 Task: Create New Customer with Customer Name: Sushi Kadan, Billing Address Line1: 2096 Pike Street, Billing Address Line2:  San Diego, Billing Address Line3:  California 92126
Action: Mouse pressed left at (187, 42)
Screenshot: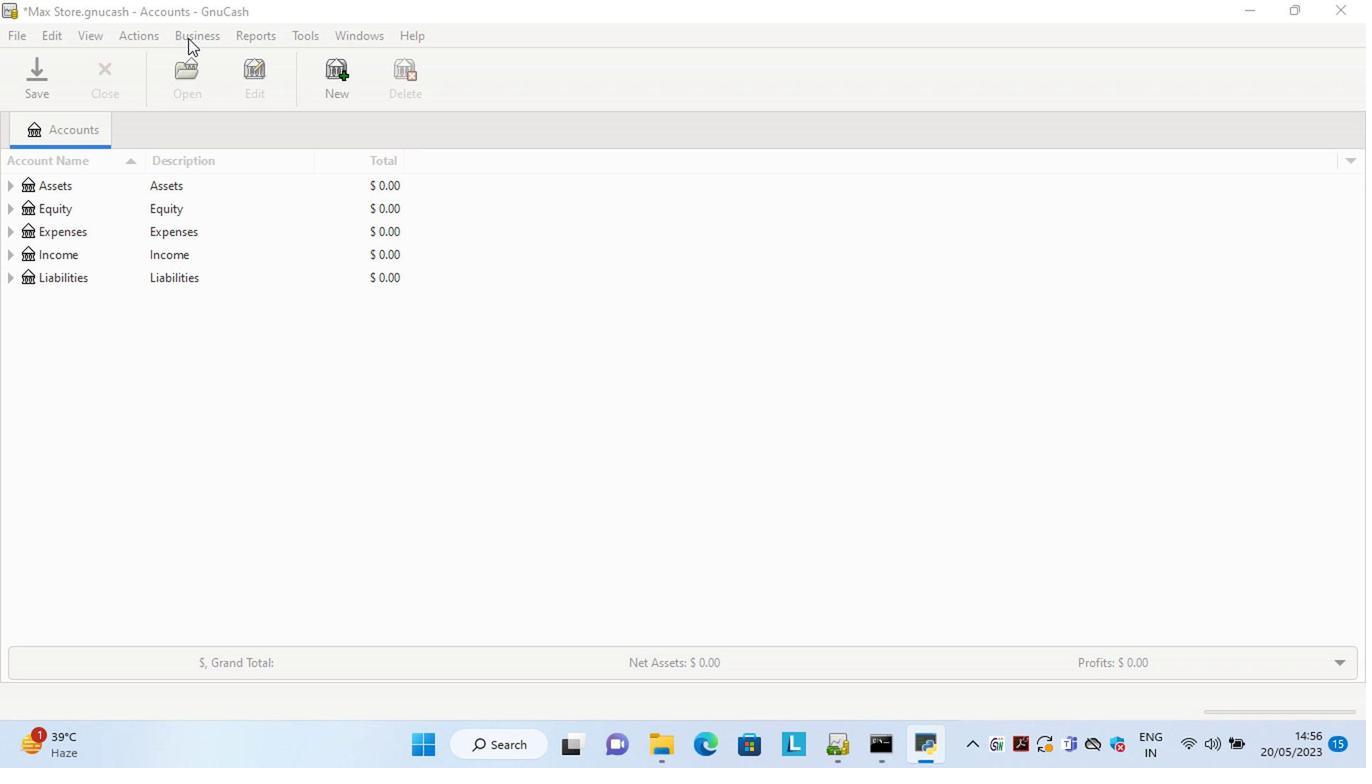 
Action: Mouse moved to (421, 95)
Screenshot: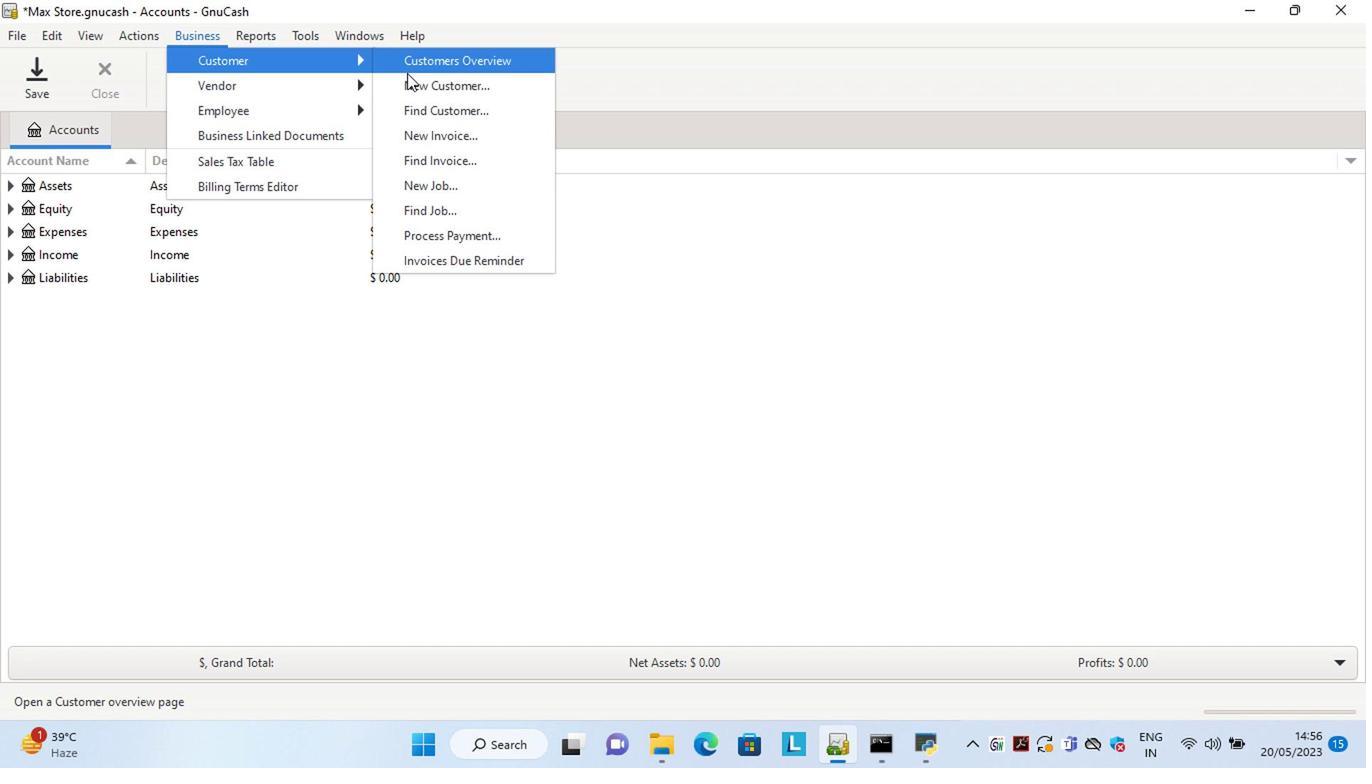 
Action: Mouse pressed left at (421, 95)
Screenshot: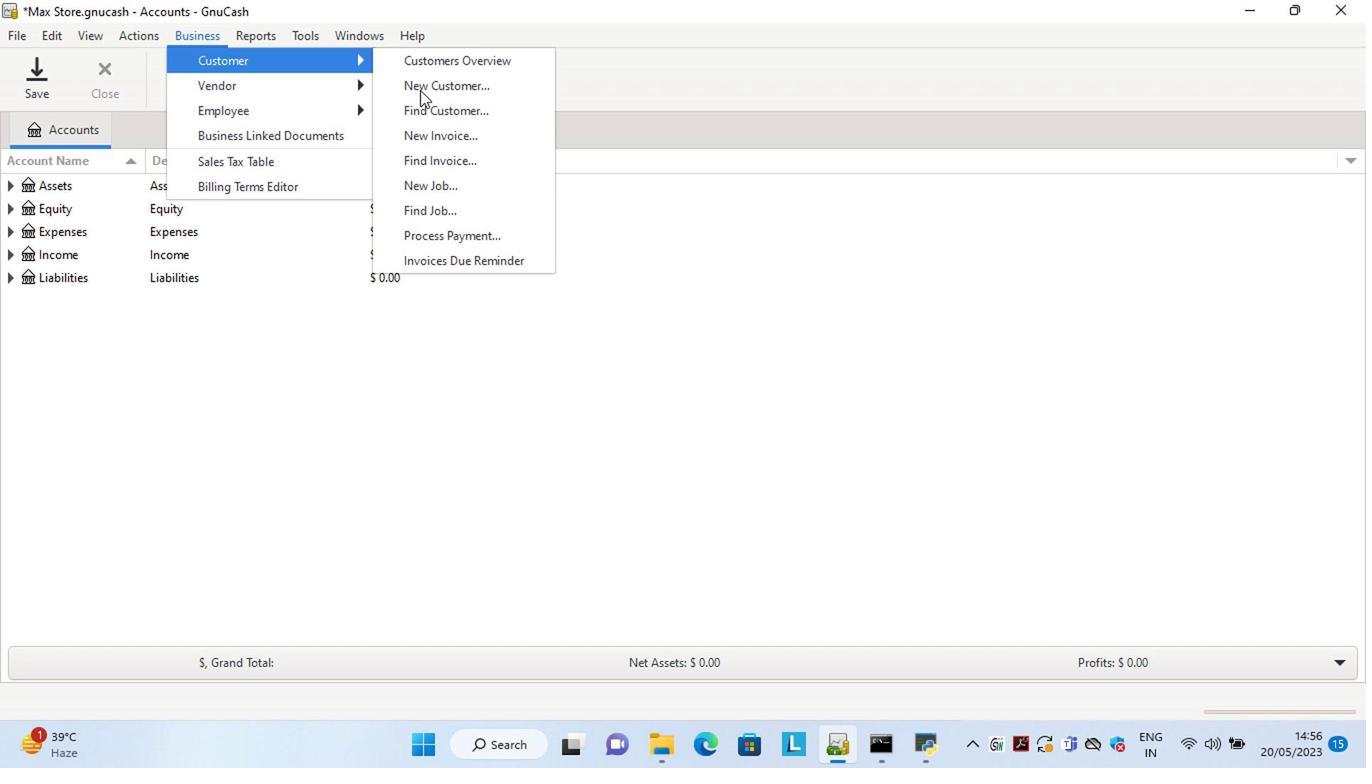 
Action: Mouse moved to (1181, 410)
Screenshot: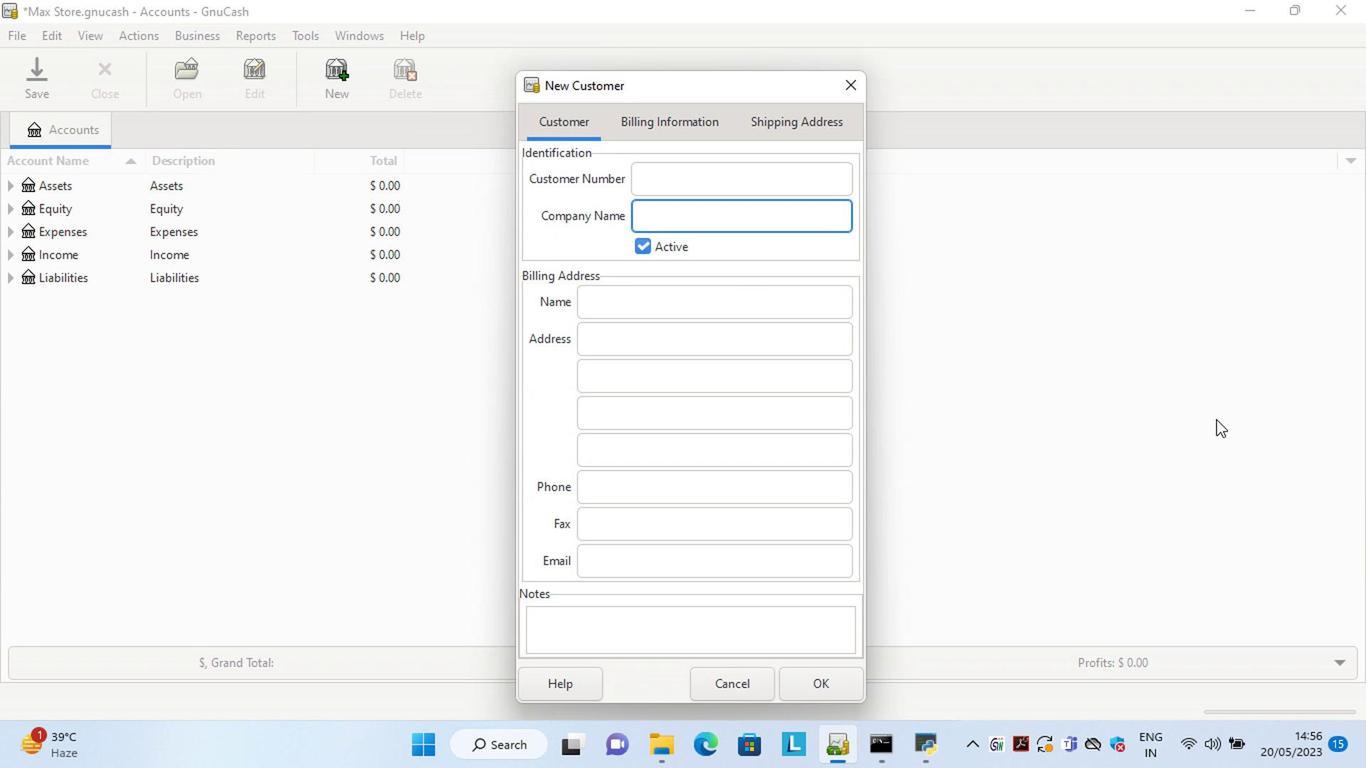 
Action: Key pressed <Key.shift>Sushi<Key.space><Key.shift>Kadan<Key.tab><Key.tab><Key.tab>2096<Key.space><Key.shift>Pike<Key.space><Key.shift>Street<Key.tab>s<Key.tab>c<Key.tab>
Screenshot: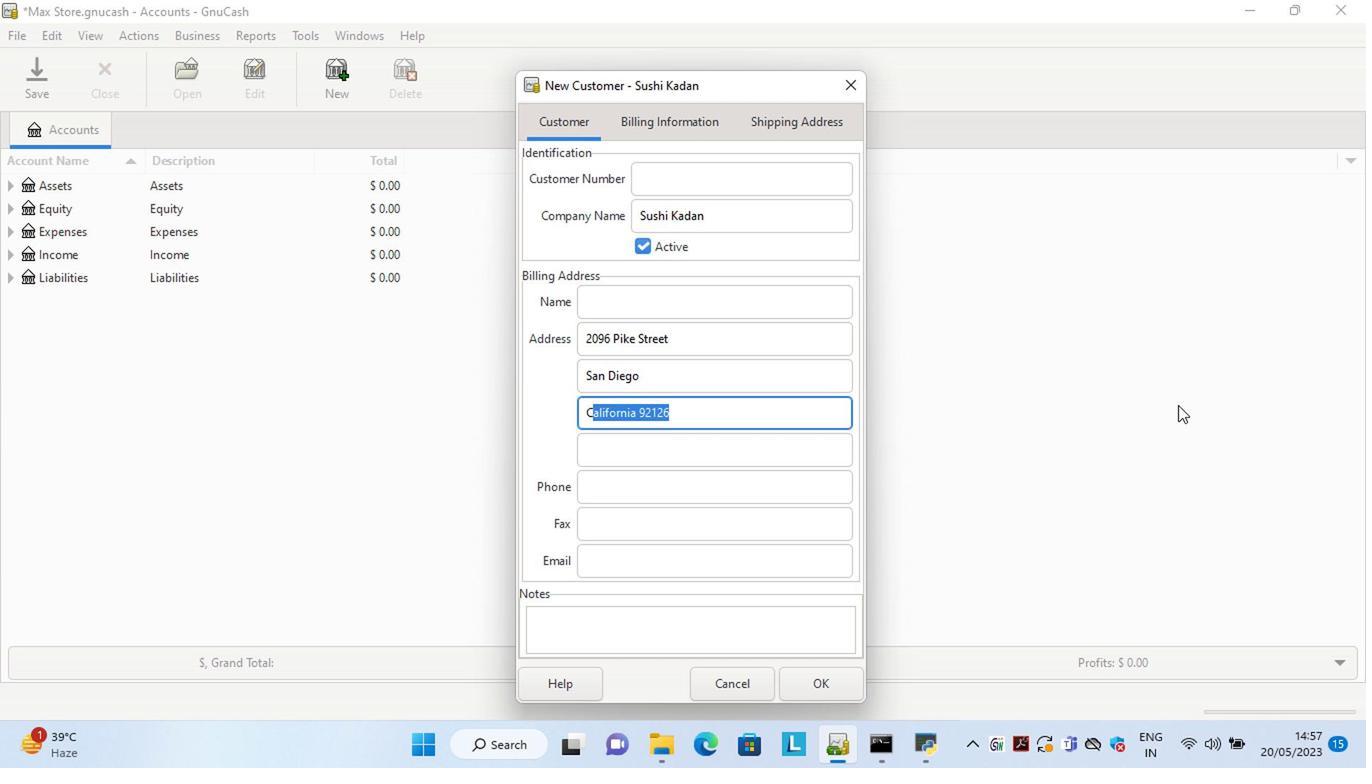 
Action: Mouse moved to (807, 684)
Screenshot: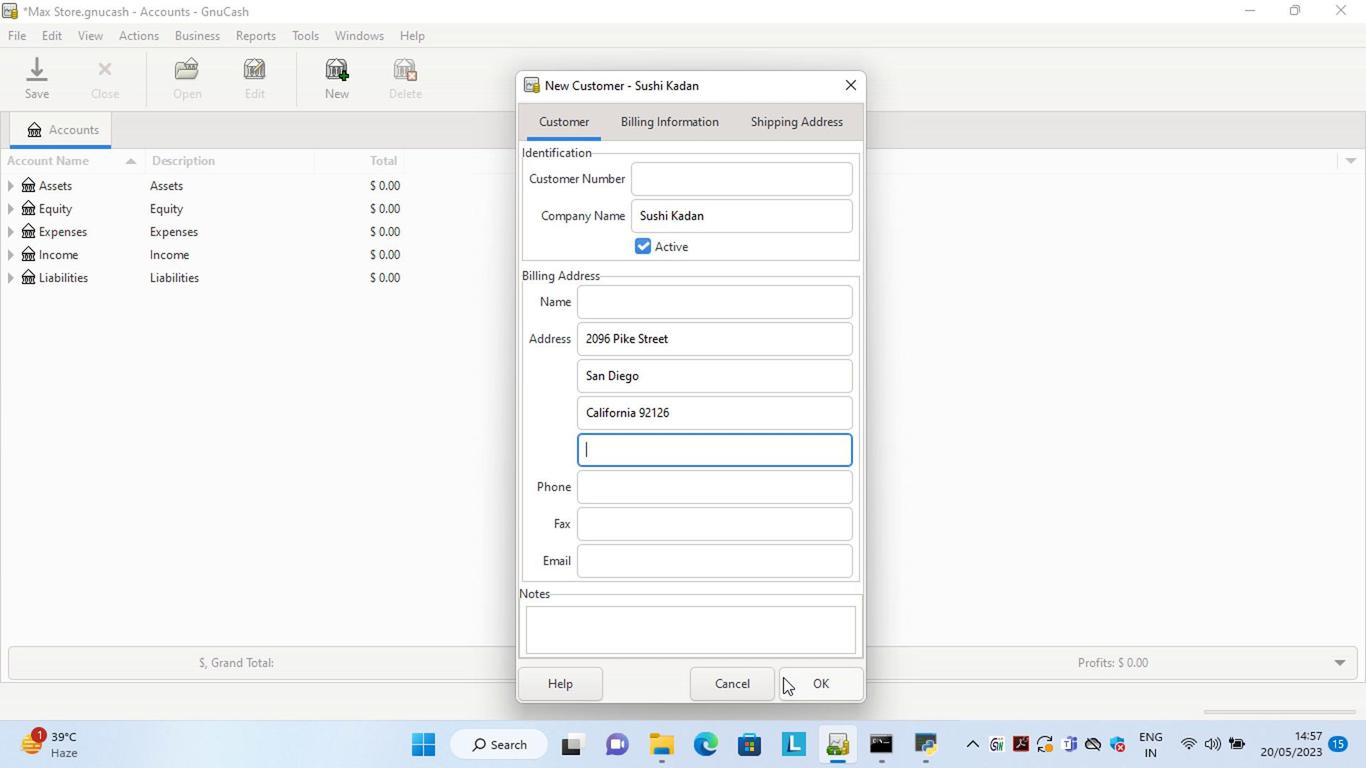 
Action: Mouse pressed left at (807, 684)
Screenshot: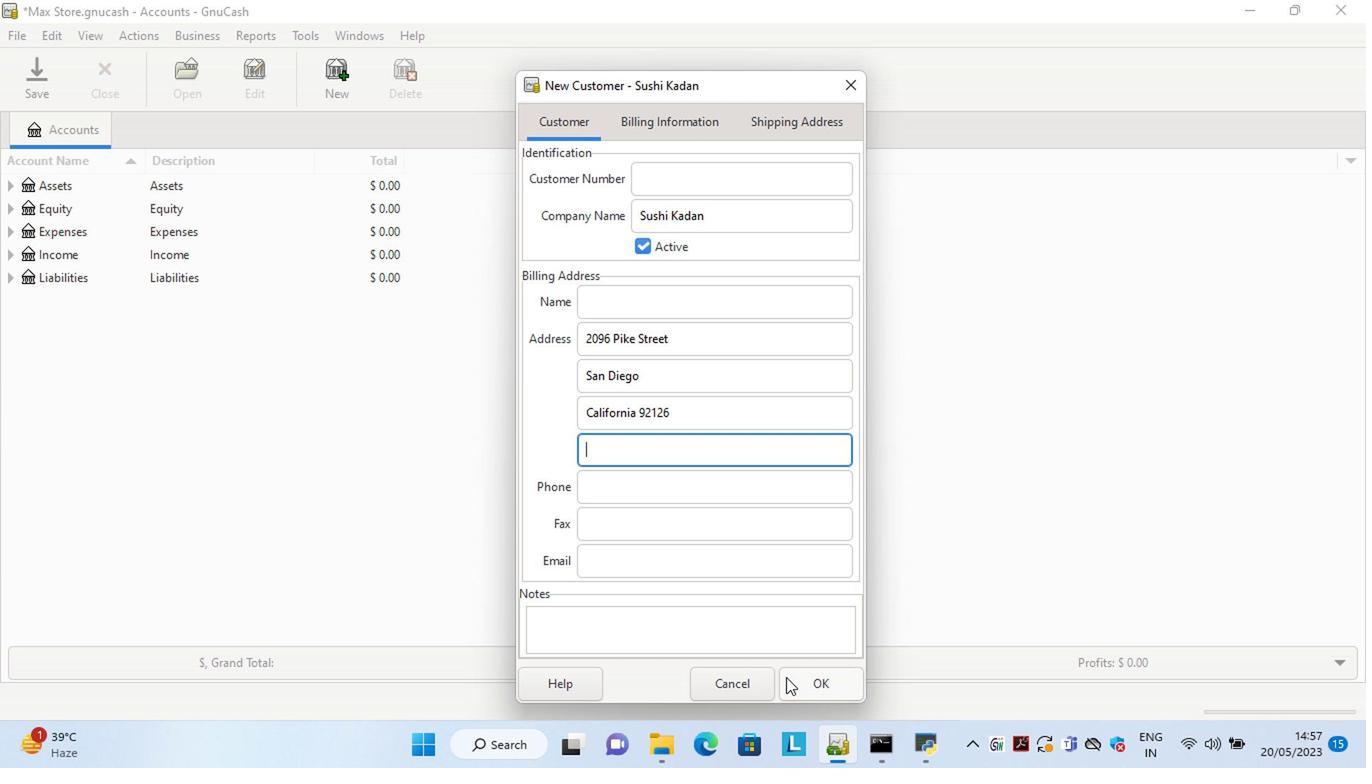 
